 Task: Select online event type.
Action: Mouse moved to (393, 110)
Screenshot: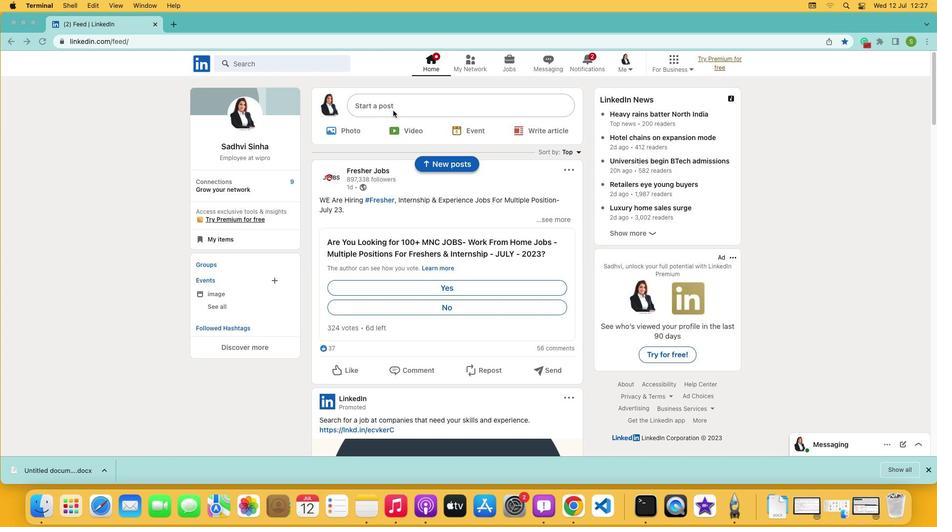 
Action: Mouse pressed left at (393, 110)
Screenshot: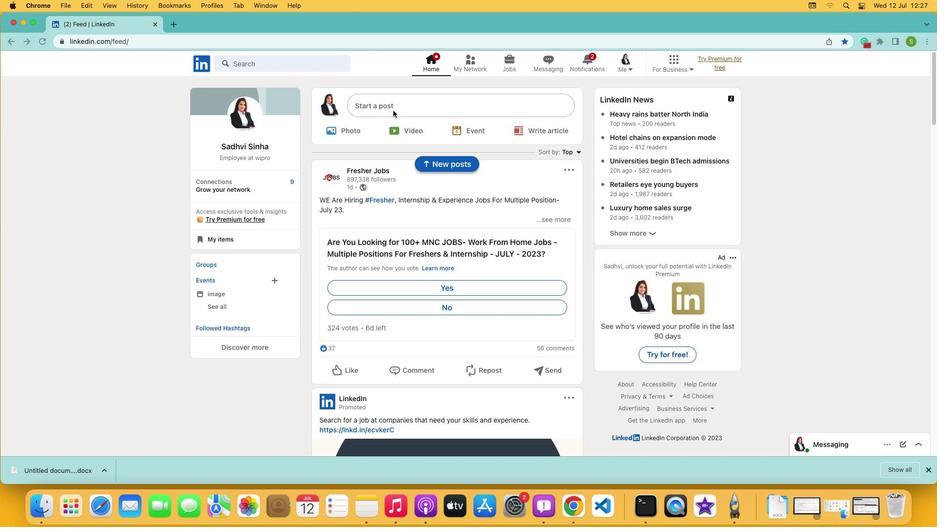 
Action: Mouse pressed left at (393, 110)
Screenshot: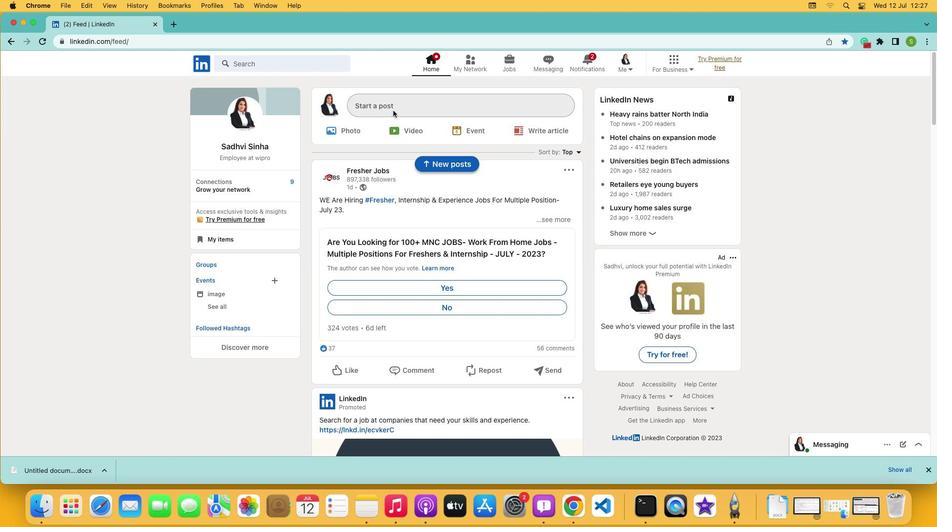 
Action: Mouse moved to (381, 284)
Screenshot: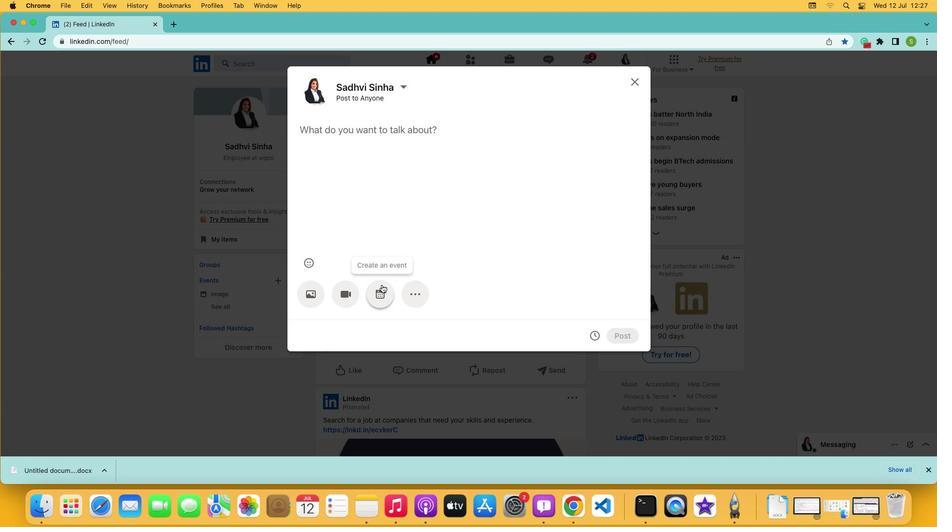 
Action: Mouse pressed left at (381, 284)
Screenshot: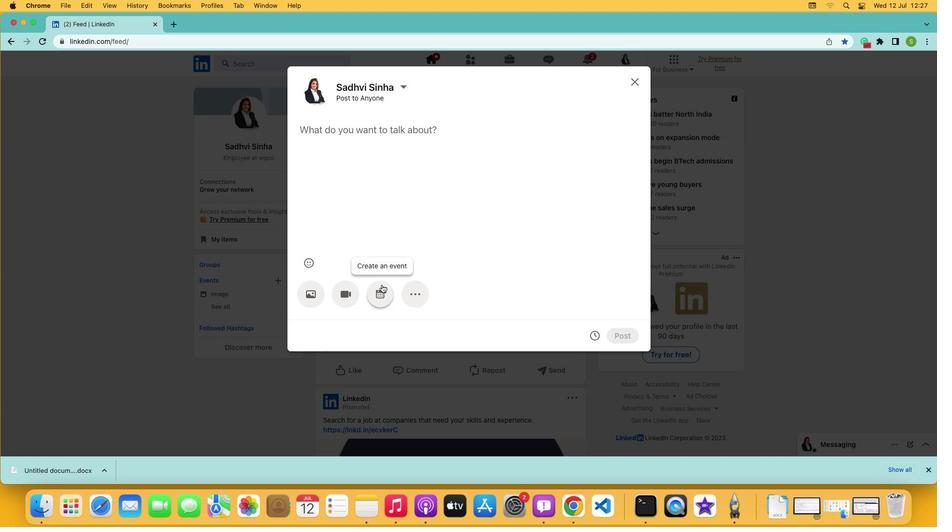 
Action: Mouse moved to (307, 332)
Screenshot: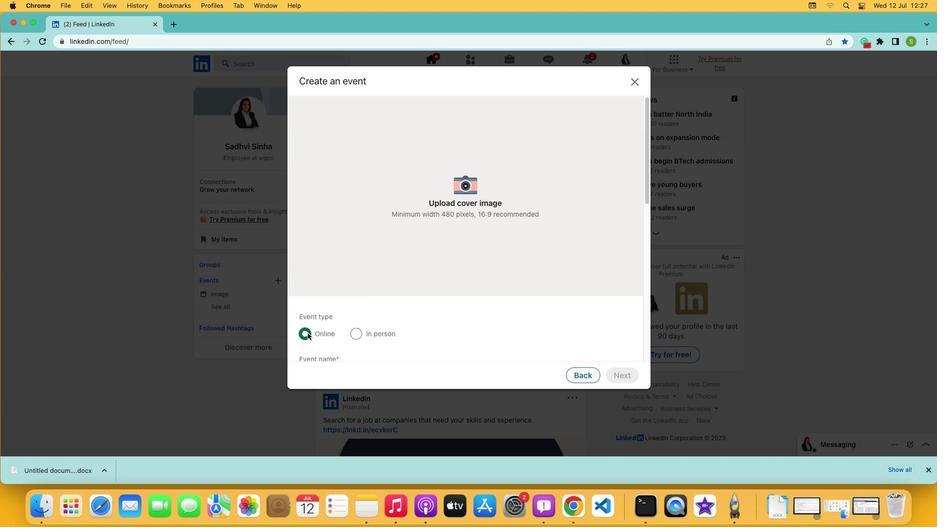 
Action: Mouse pressed left at (307, 332)
Screenshot: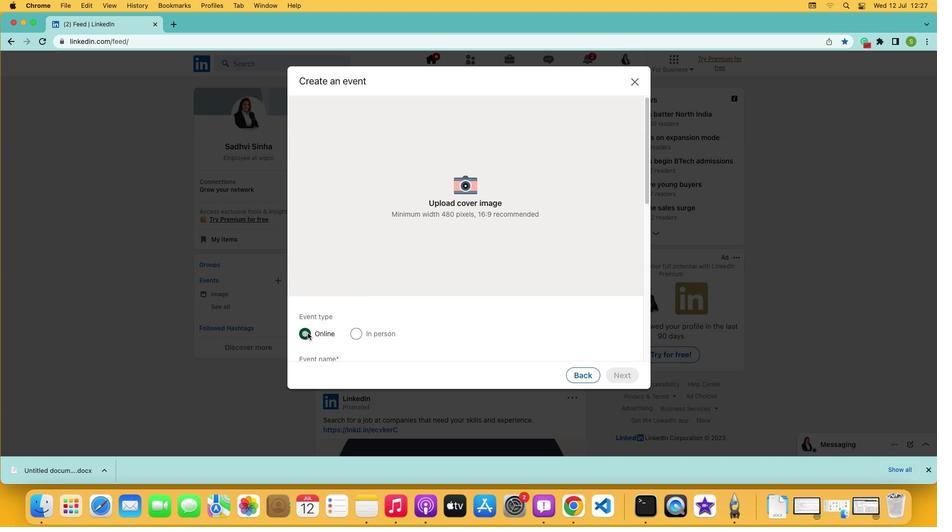 
